 Task: Check your reservation status
Action: Mouse moved to (131, 501)
Screenshot: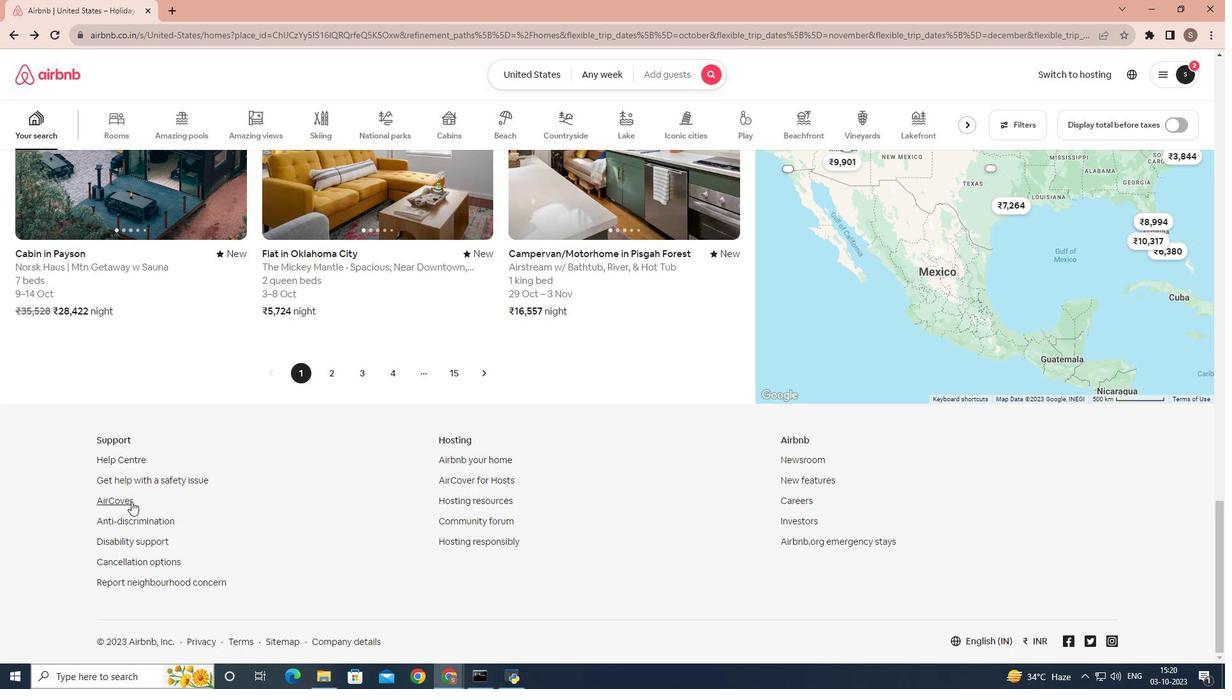 
Action: Mouse pressed left at (131, 501)
Screenshot: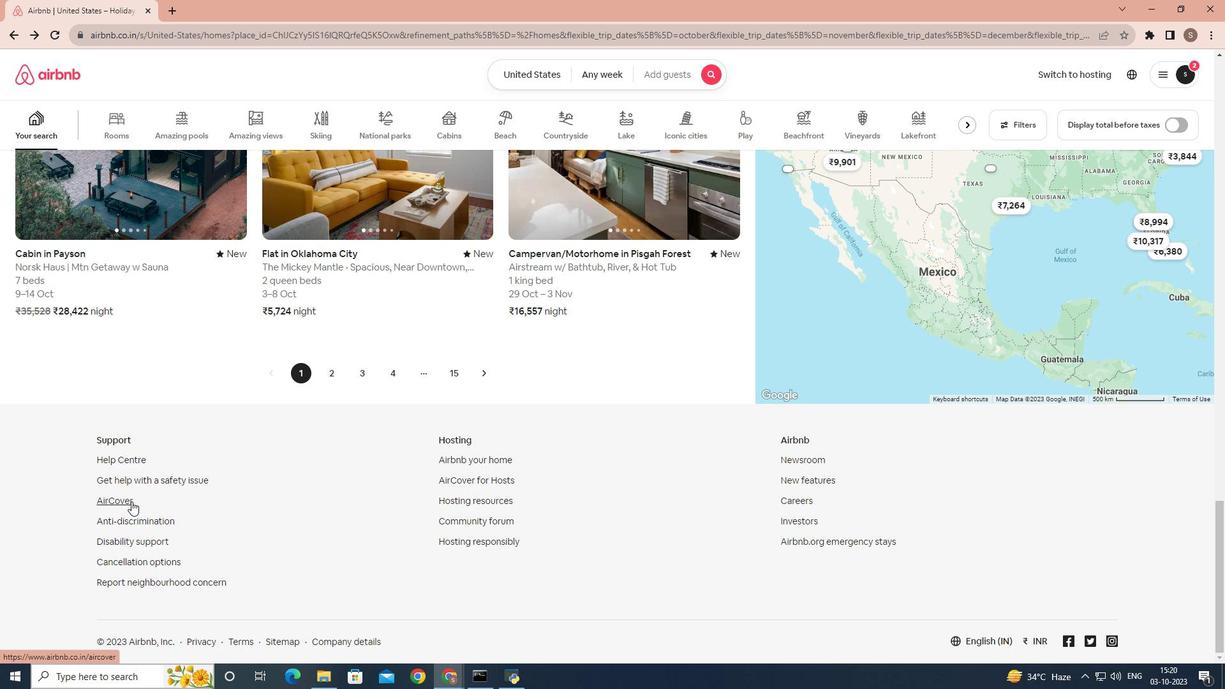 
Action: Mouse moved to (331, 120)
Screenshot: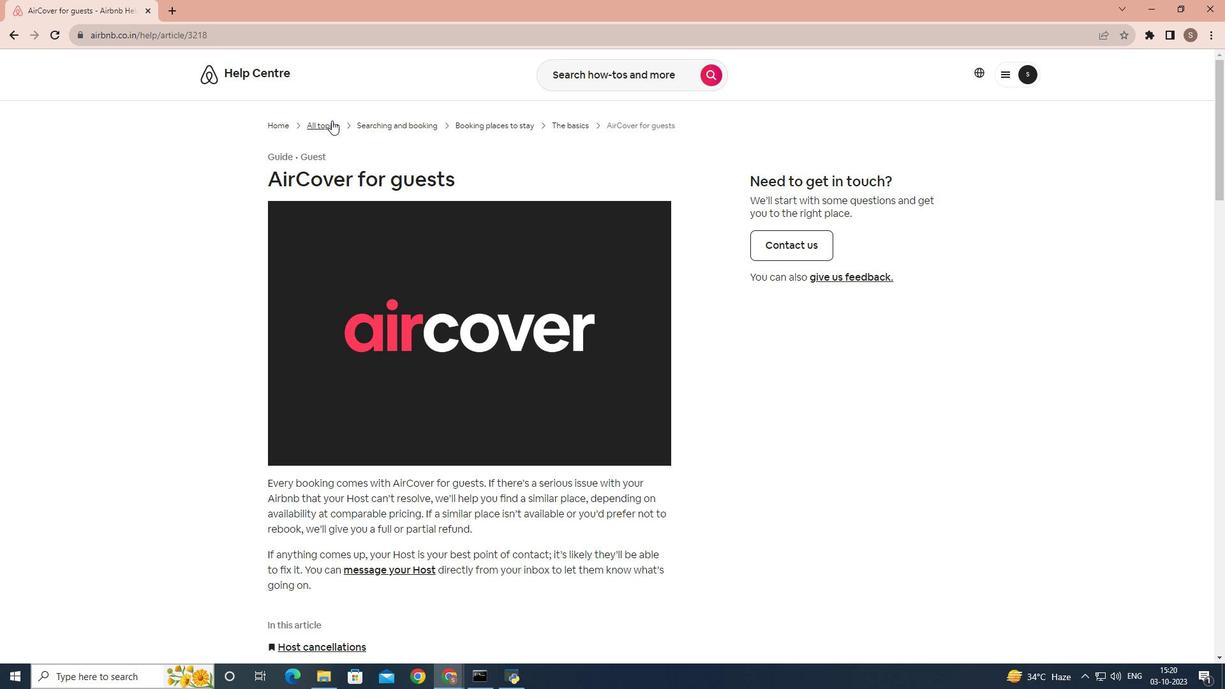 
Action: Mouse pressed left at (331, 120)
Screenshot: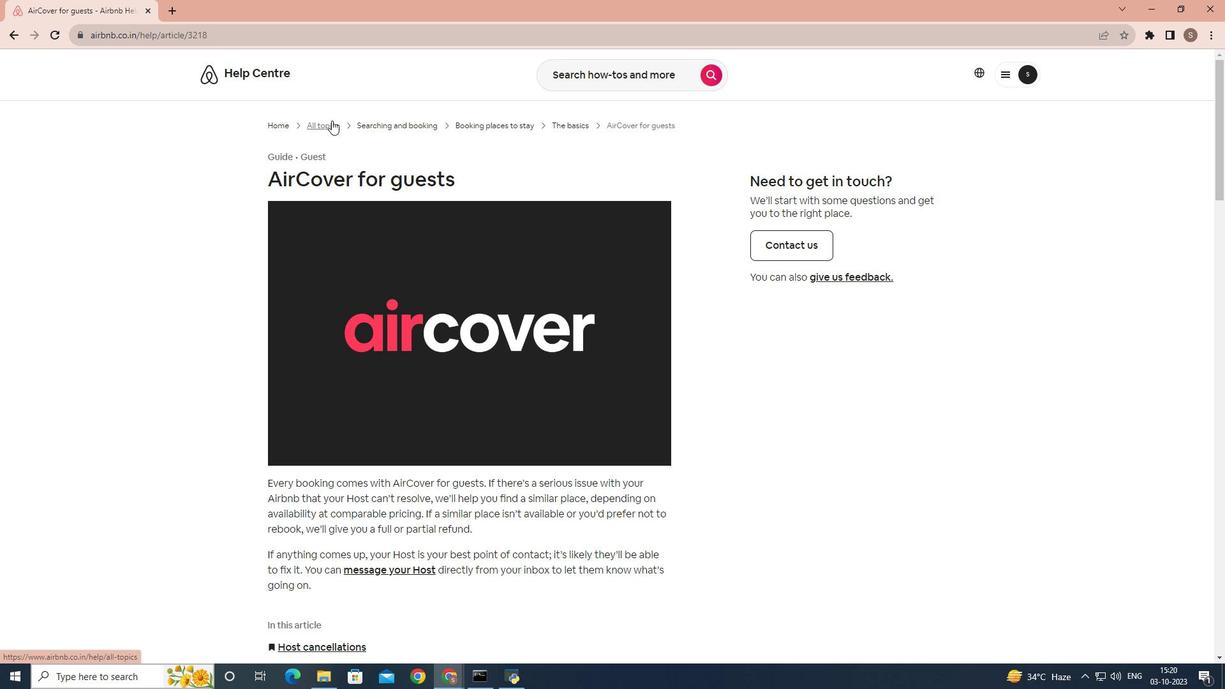 
Action: Mouse moved to (551, 329)
Screenshot: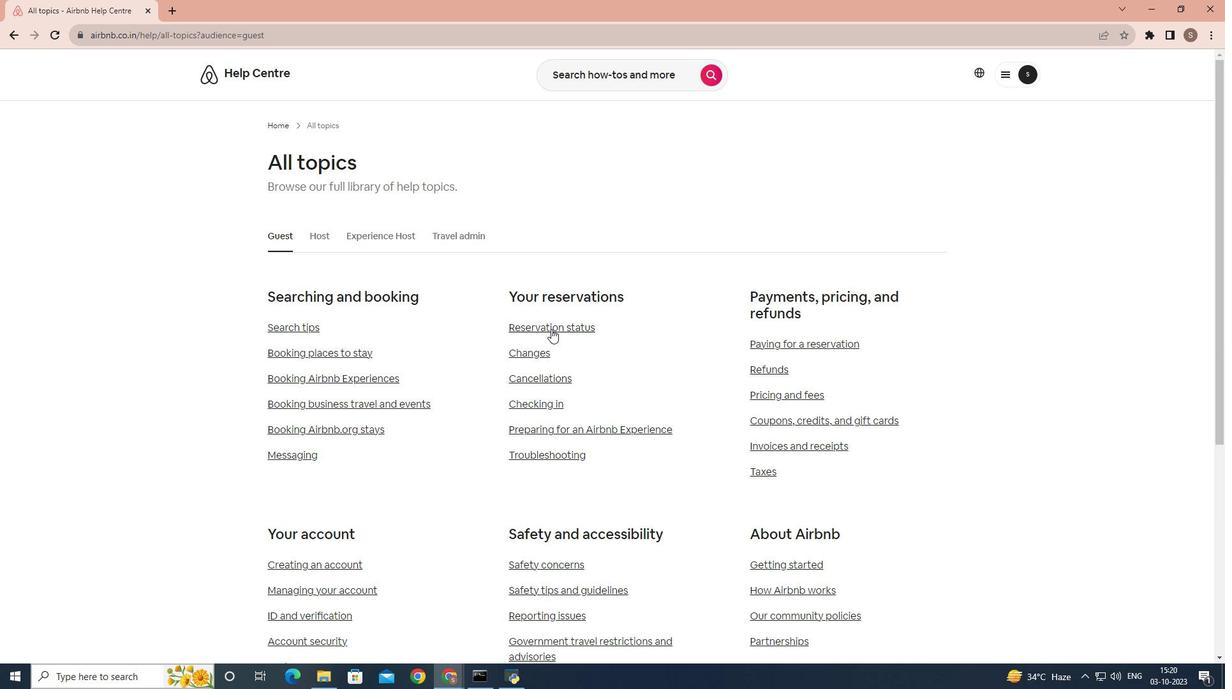 
Action: Mouse pressed left at (551, 329)
Screenshot: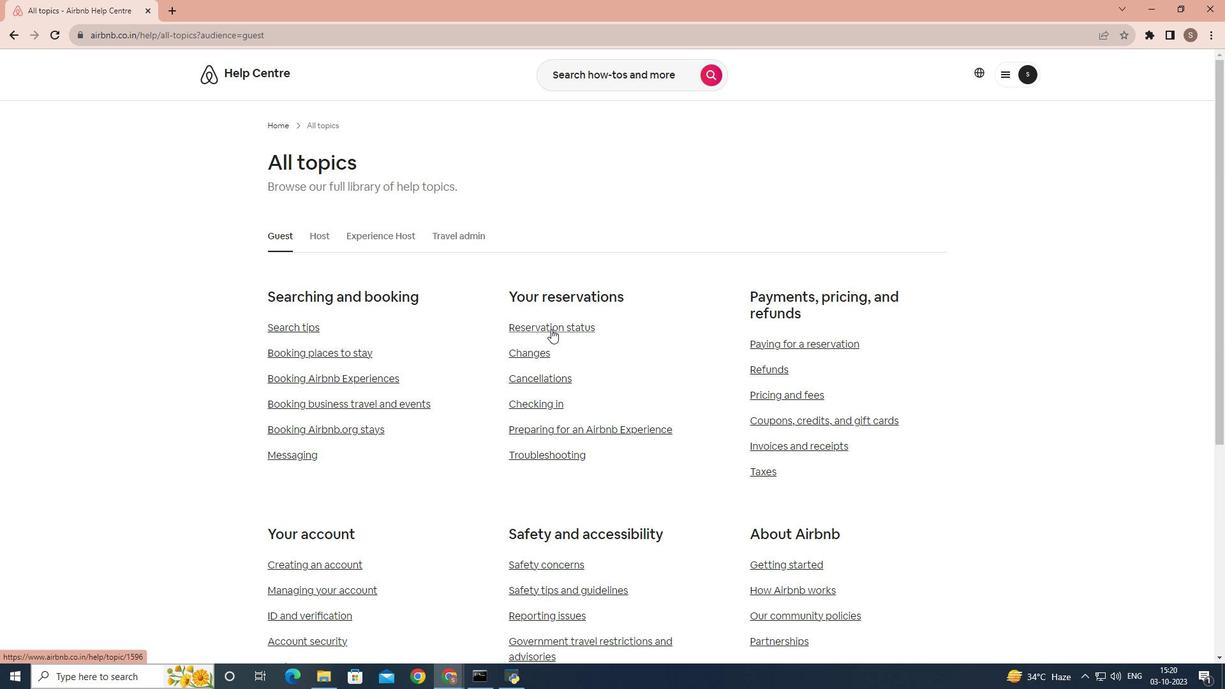 
